 Task: Toggle the enabled in the experimental > cloud changes > partial matches.
Action: Mouse moved to (13, 724)
Screenshot: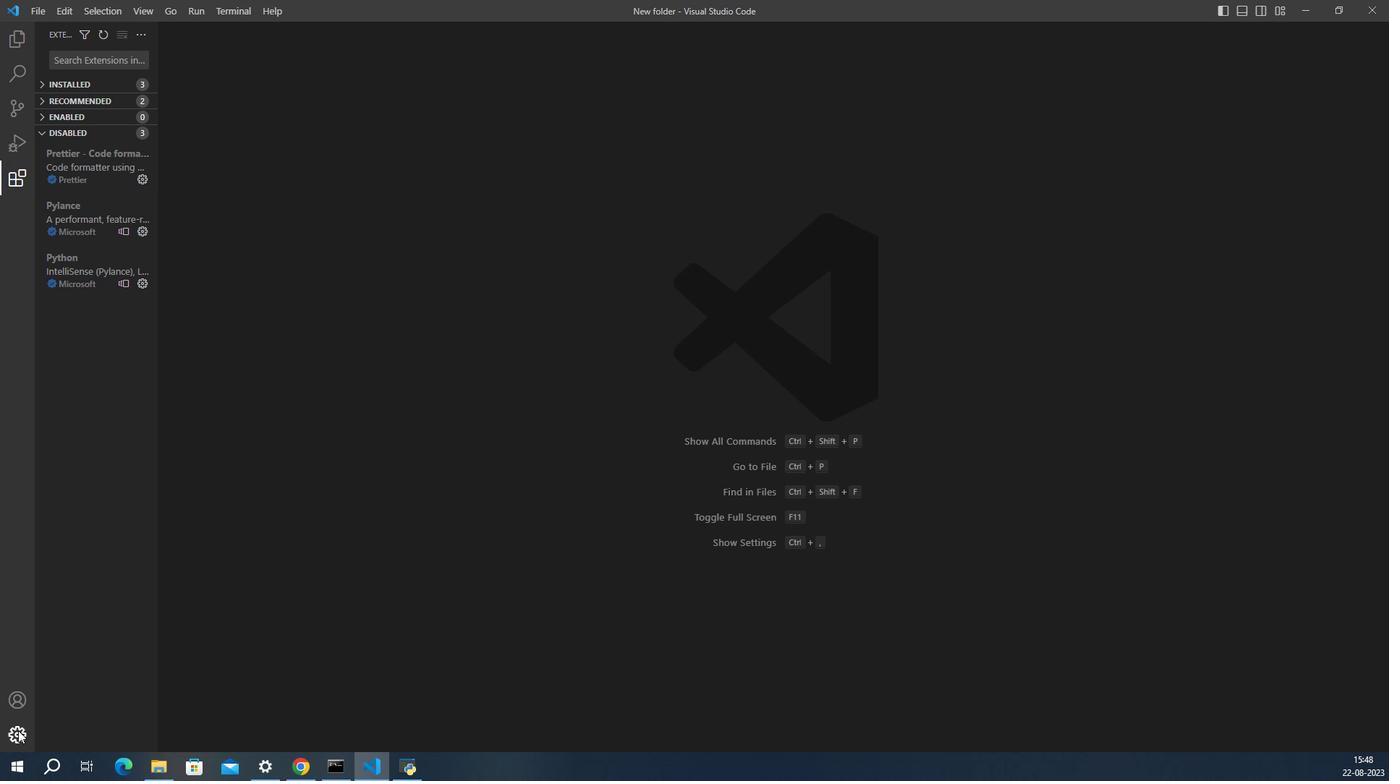 
Action: Mouse pressed left at (13, 724)
Screenshot: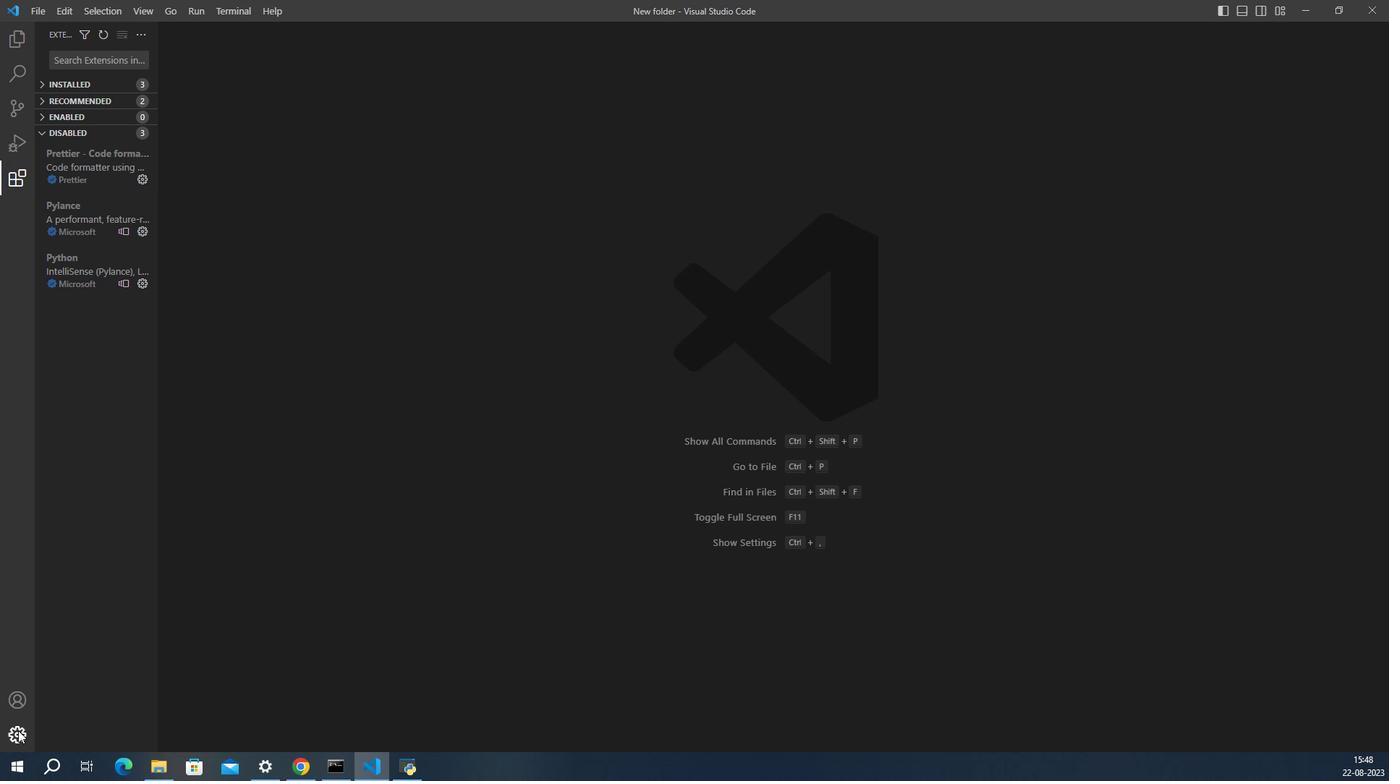 
Action: Mouse moved to (68, 622)
Screenshot: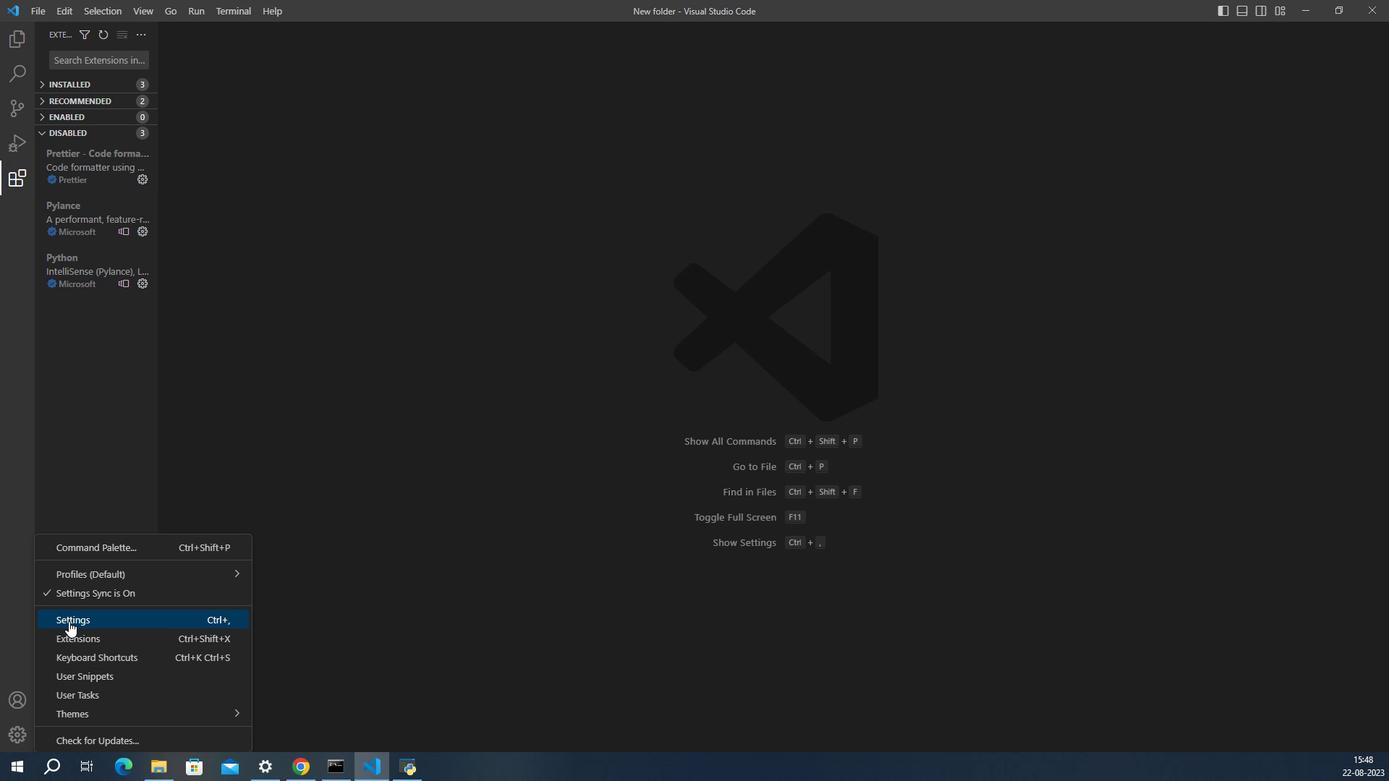 
Action: Mouse pressed left at (68, 622)
Screenshot: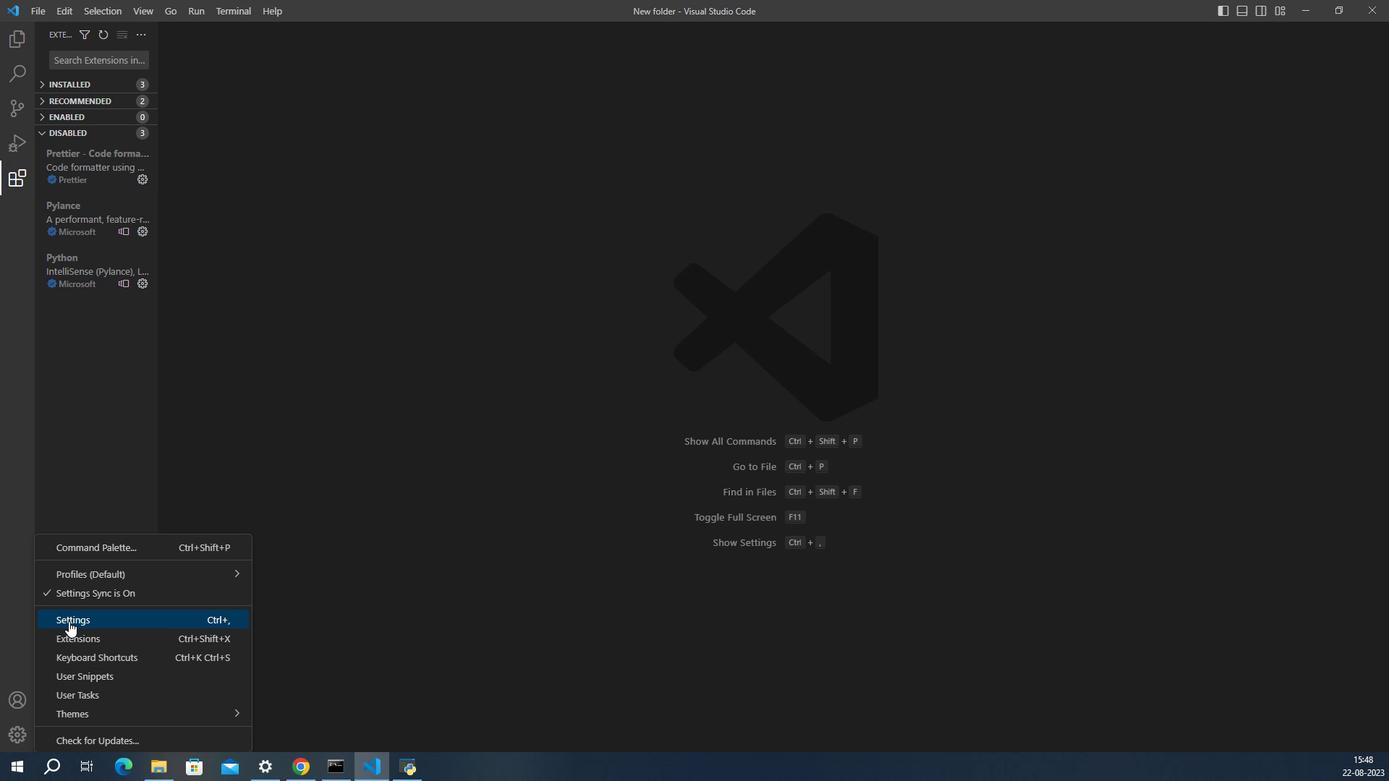 
Action: Mouse moved to (662, 384)
Screenshot: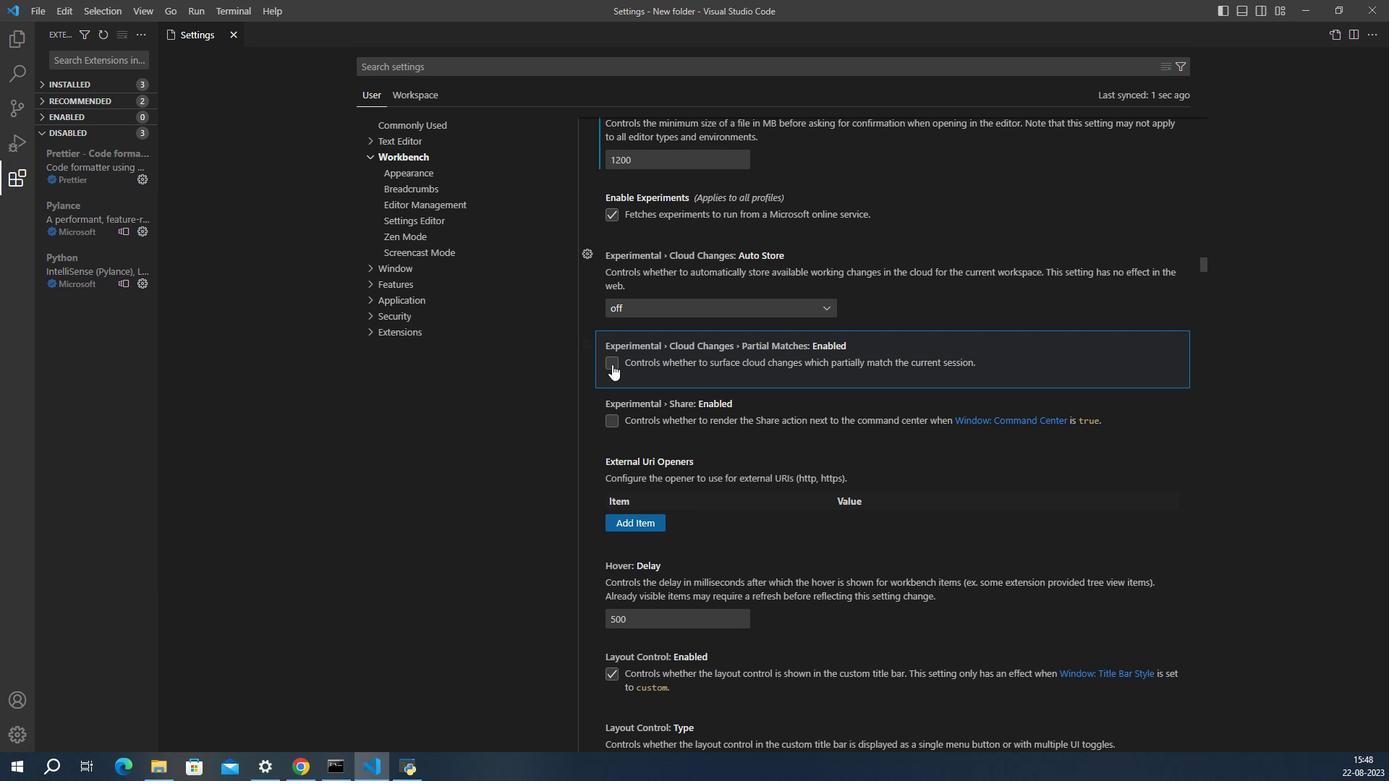 
Action: Mouse pressed left at (662, 384)
Screenshot: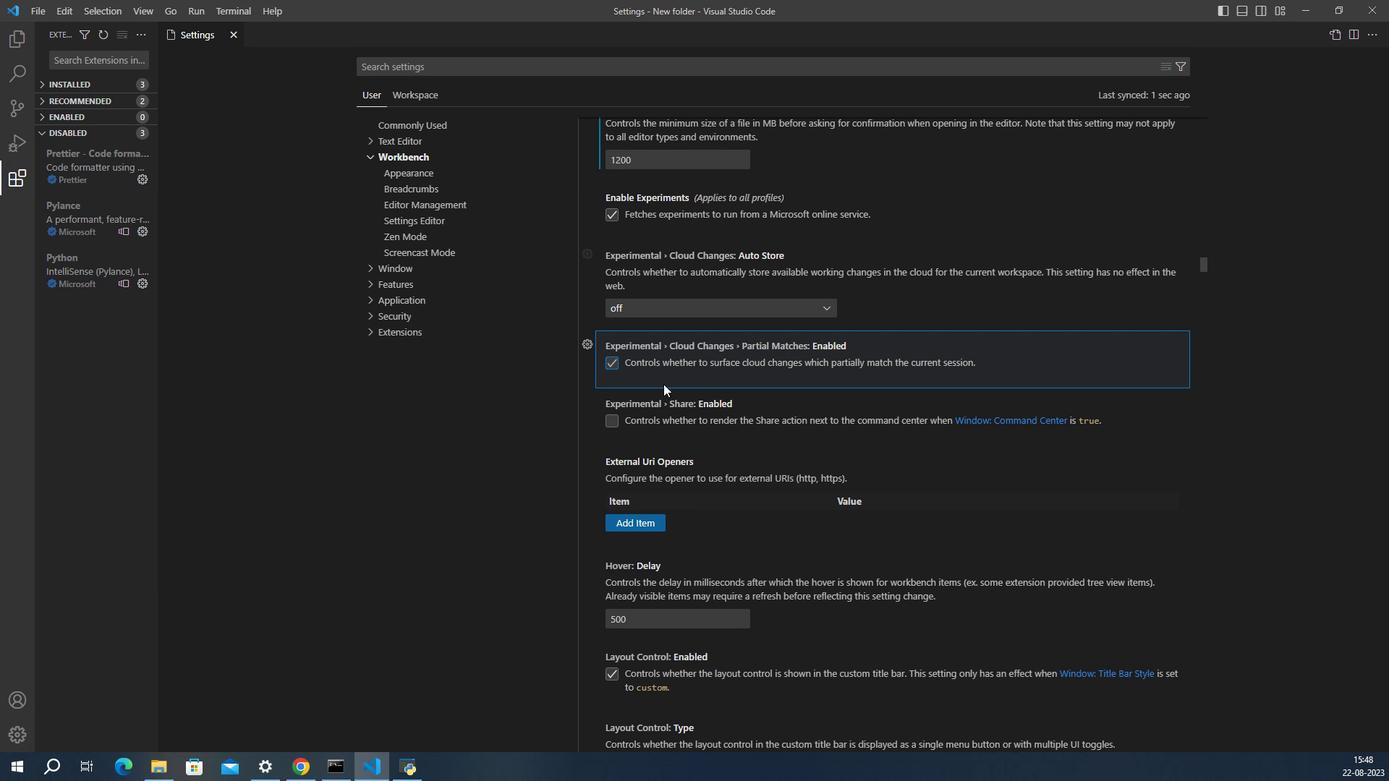 
Action: Mouse moved to (719, 402)
Screenshot: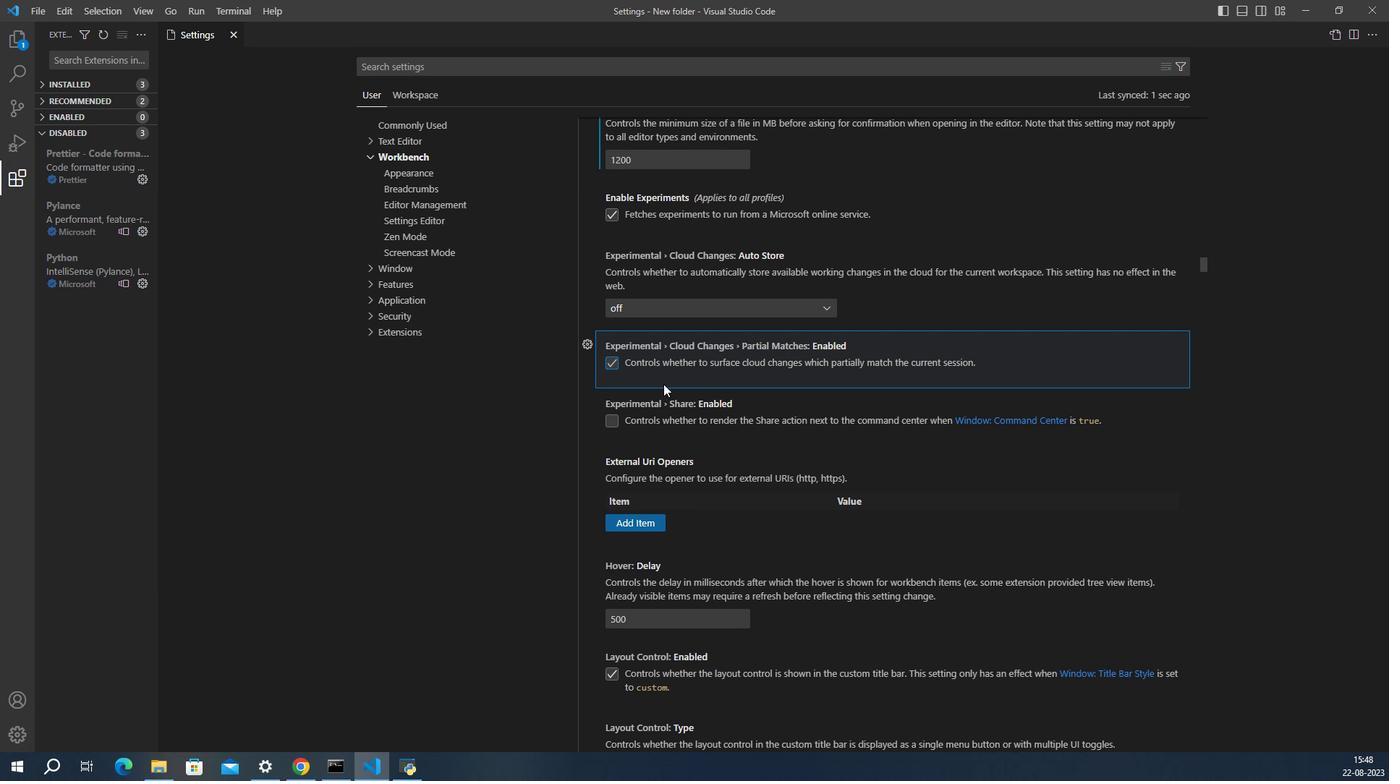 
